 Task: Add Chix Soup Co Grandma Matzah Ball Chicken Soup to the cart.
Action: Mouse moved to (26, 140)
Screenshot: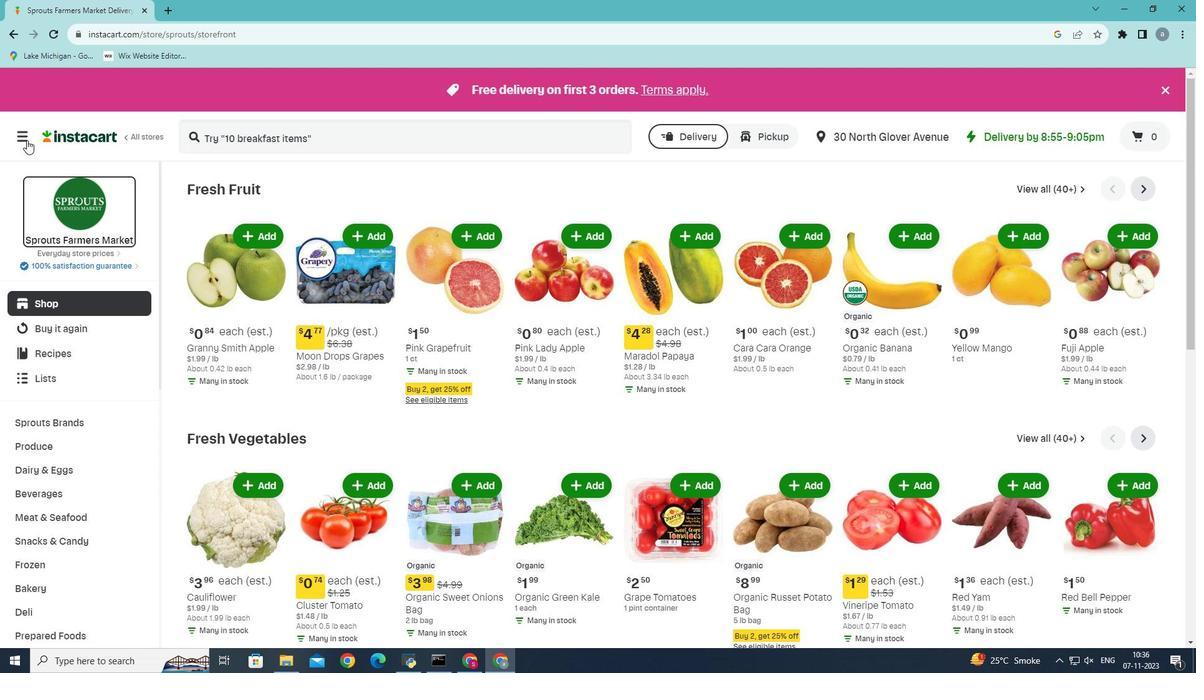 
Action: Mouse pressed left at (26, 140)
Screenshot: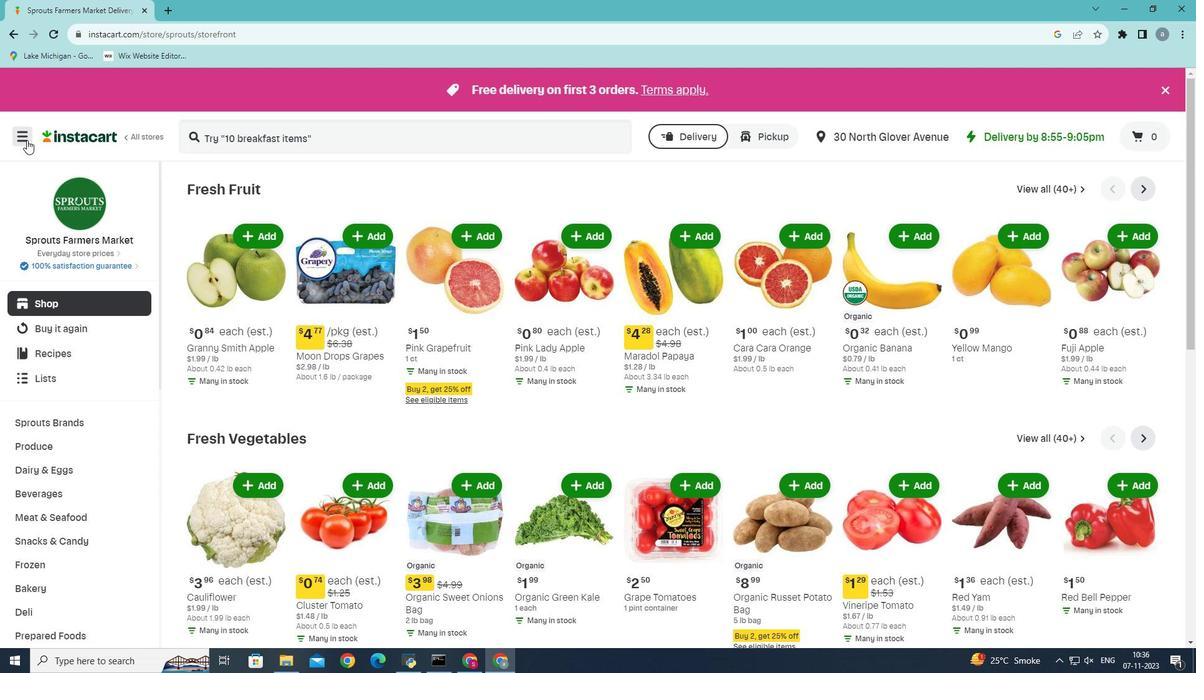 
Action: Mouse moved to (41, 342)
Screenshot: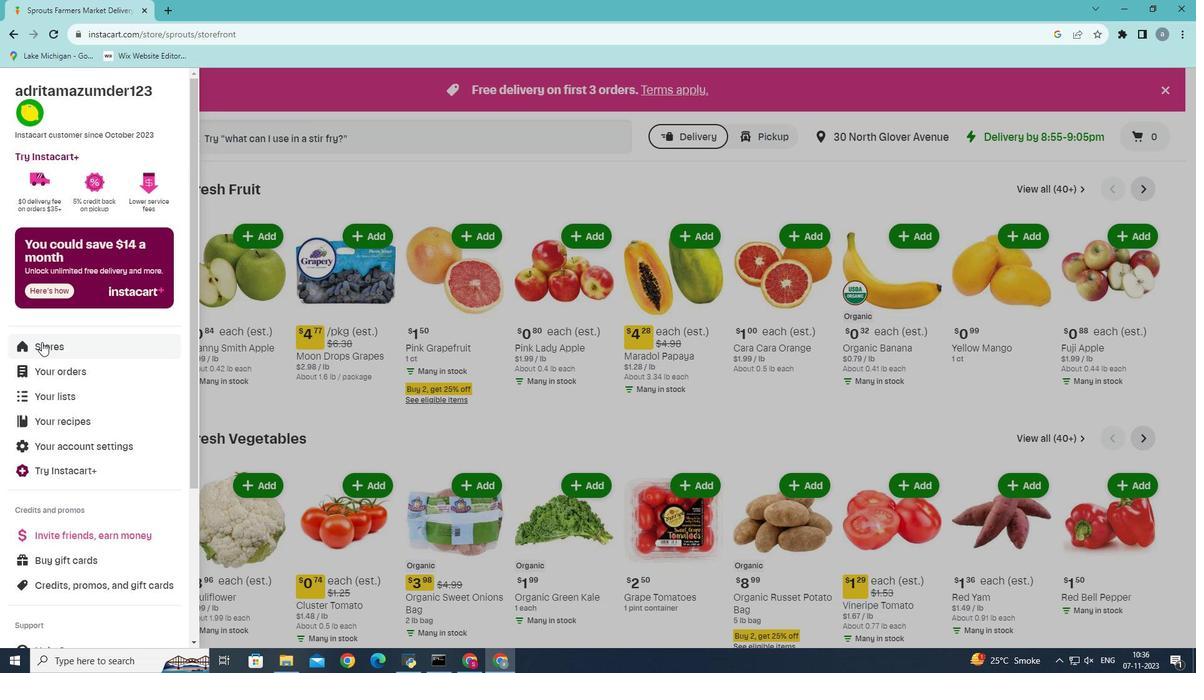 
Action: Mouse pressed left at (41, 342)
Screenshot: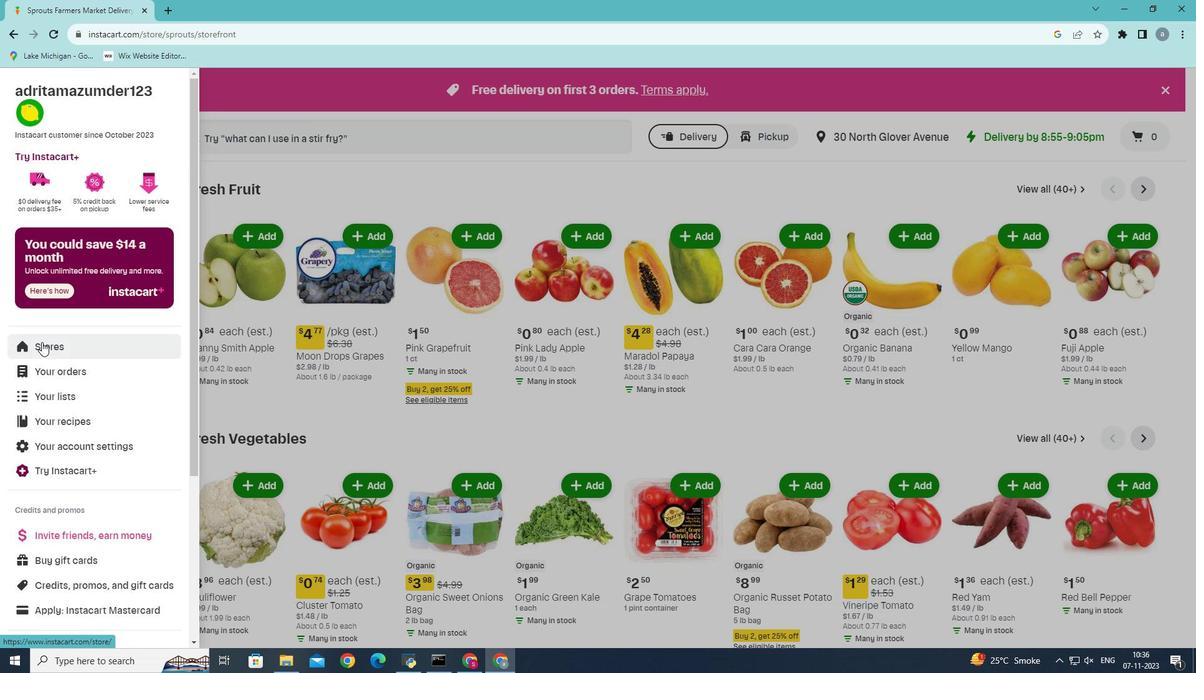 
Action: Mouse moved to (294, 140)
Screenshot: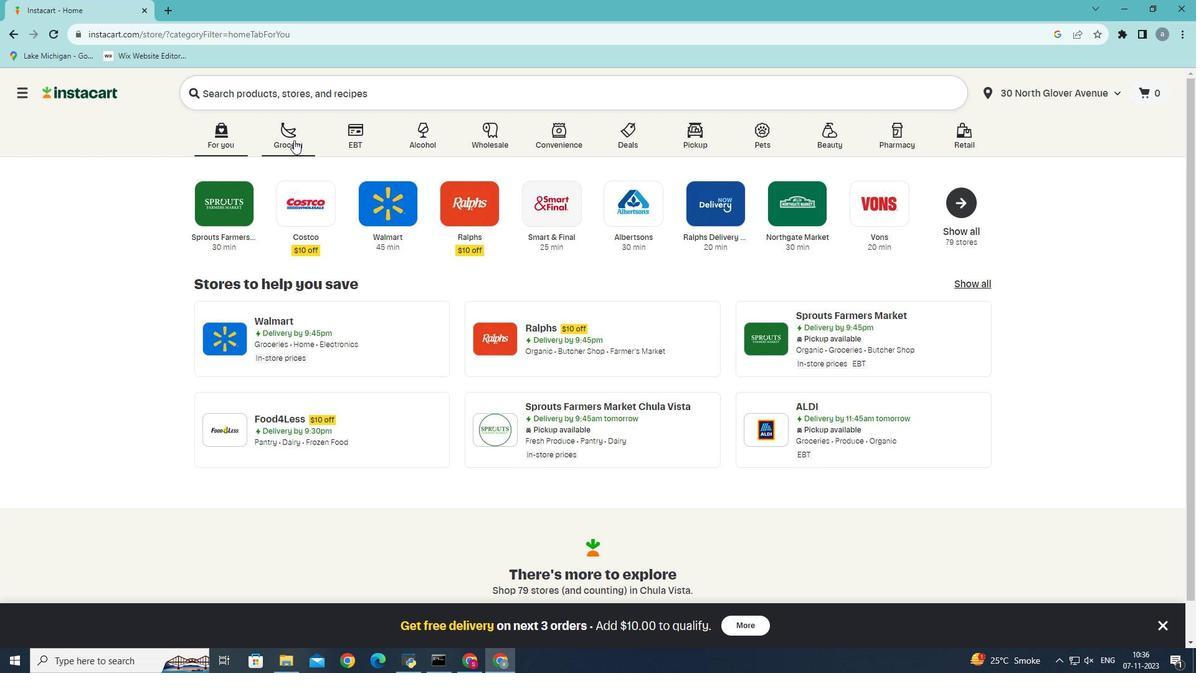 
Action: Mouse pressed left at (294, 140)
Screenshot: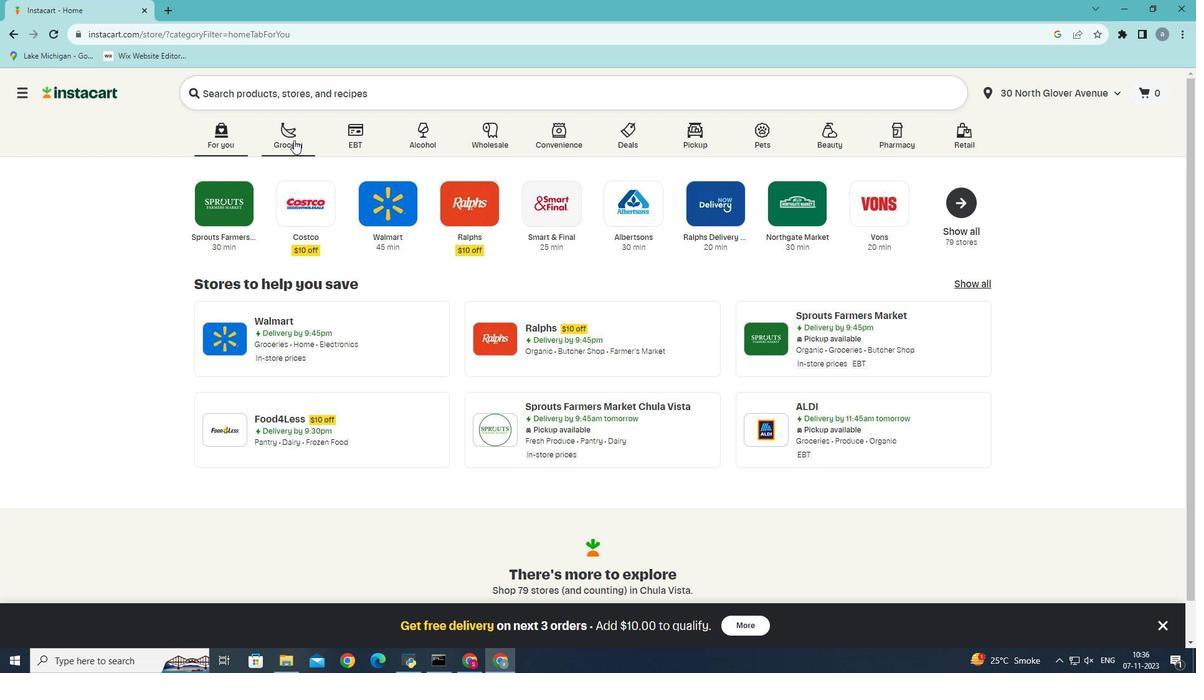 
Action: Mouse moved to (271, 358)
Screenshot: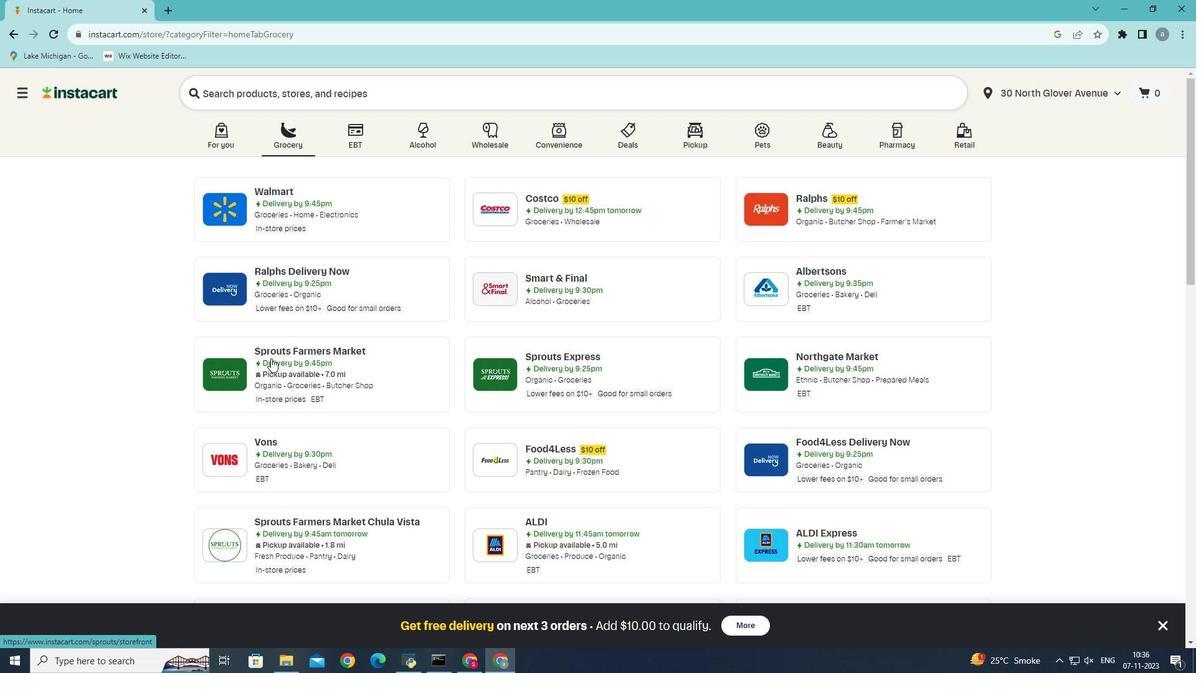 
Action: Mouse pressed left at (271, 358)
Screenshot: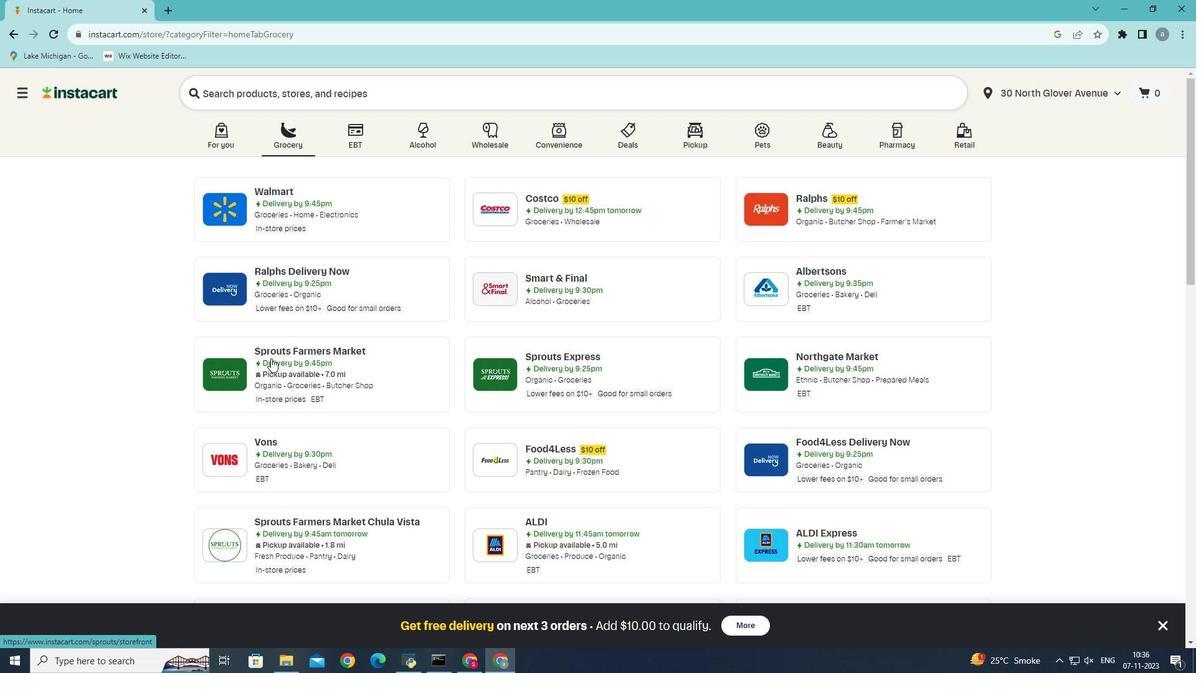 
Action: Mouse moved to (49, 512)
Screenshot: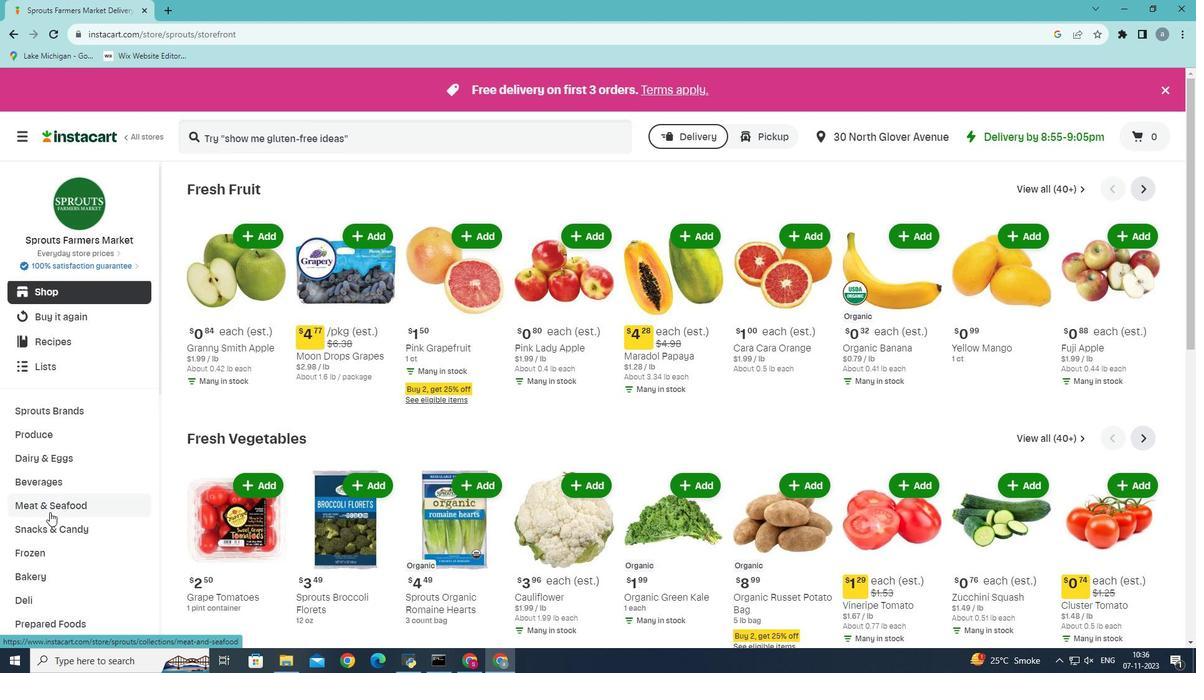 
Action: Mouse scrolled (49, 511) with delta (0, 0)
Screenshot: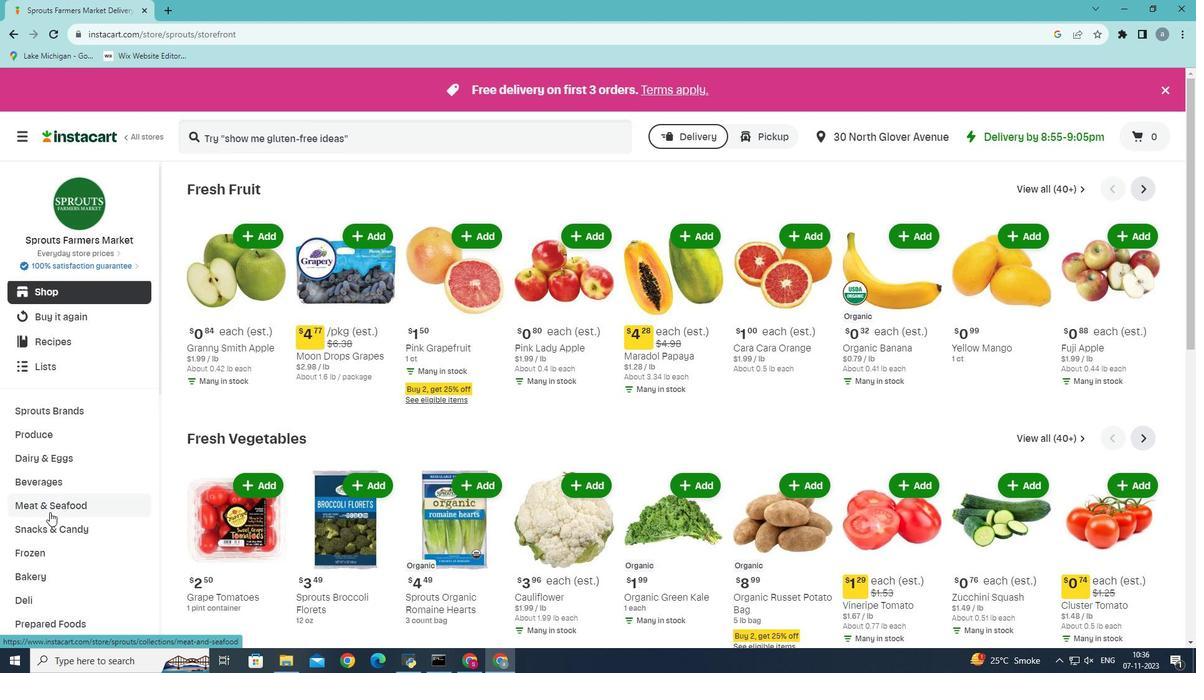 
Action: Mouse moved to (49, 512)
Screenshot: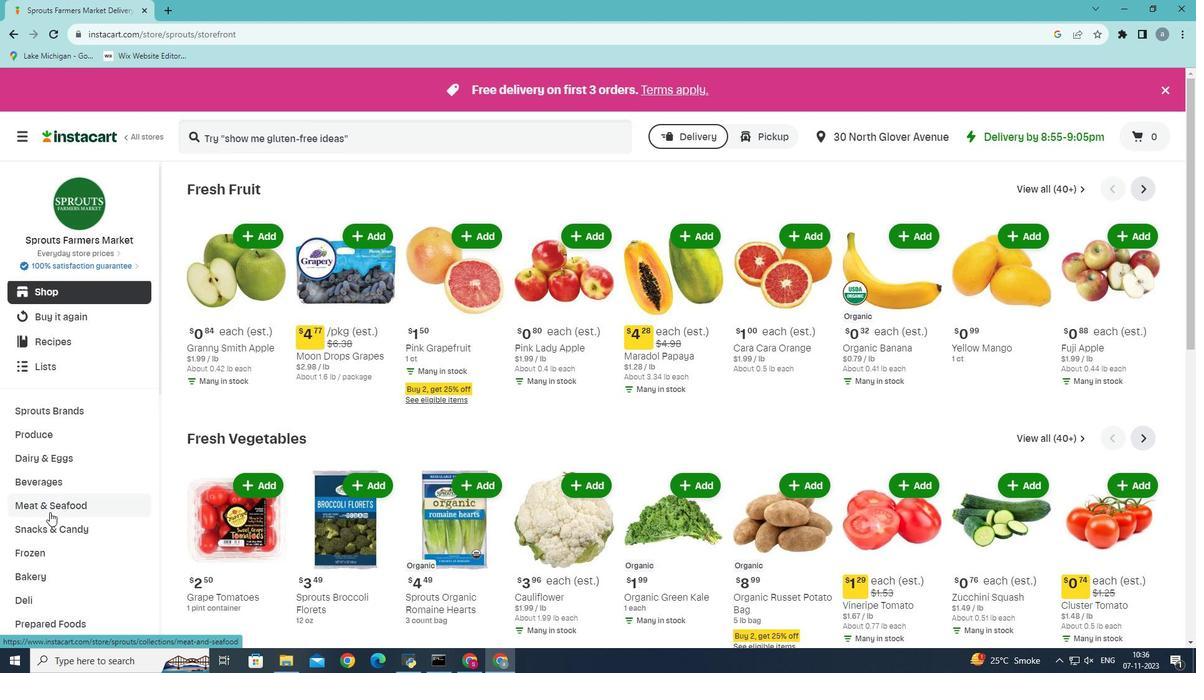 
Action: Mouse scrolled (49, 511) with delta (0, 0)
Screenshot: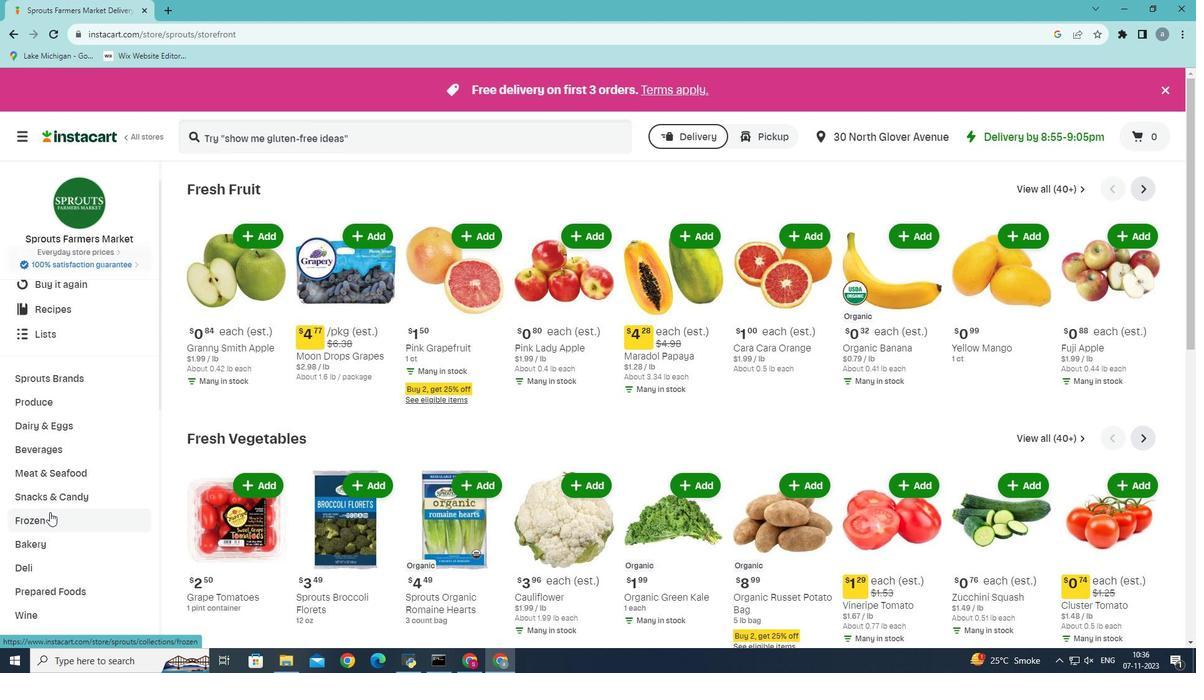 
Action: Mouse moved to (47, 515)
Screenshot: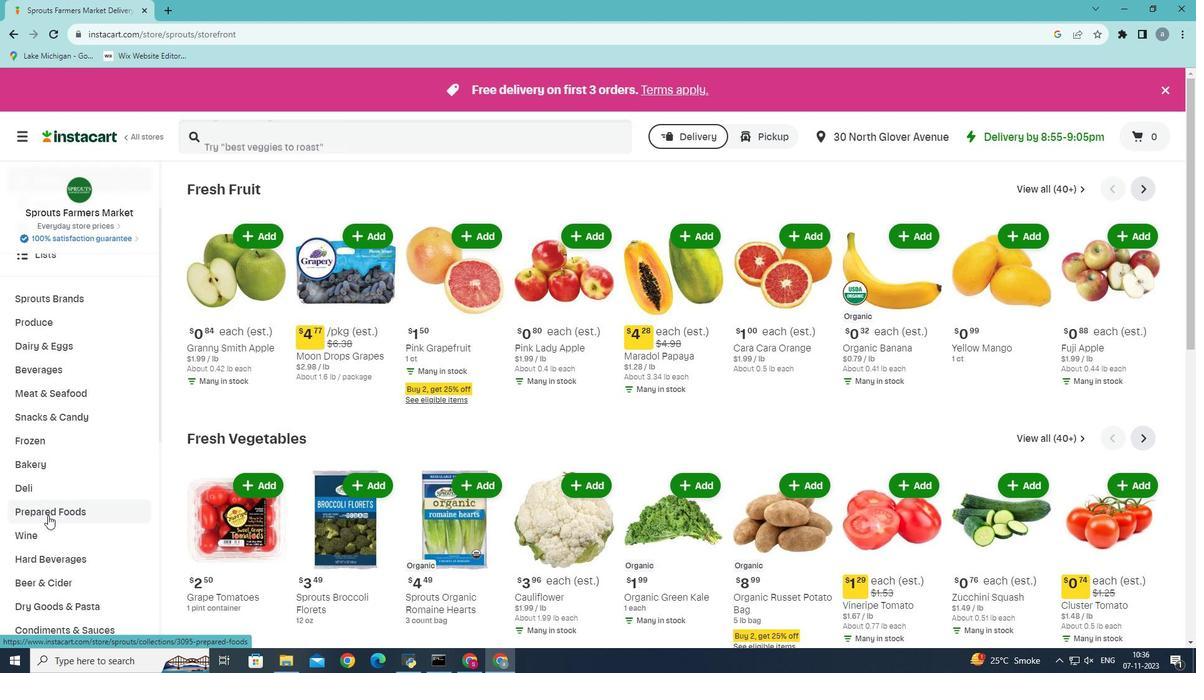 
Action: Mouse pressed left at (47, 515)
Screenshot: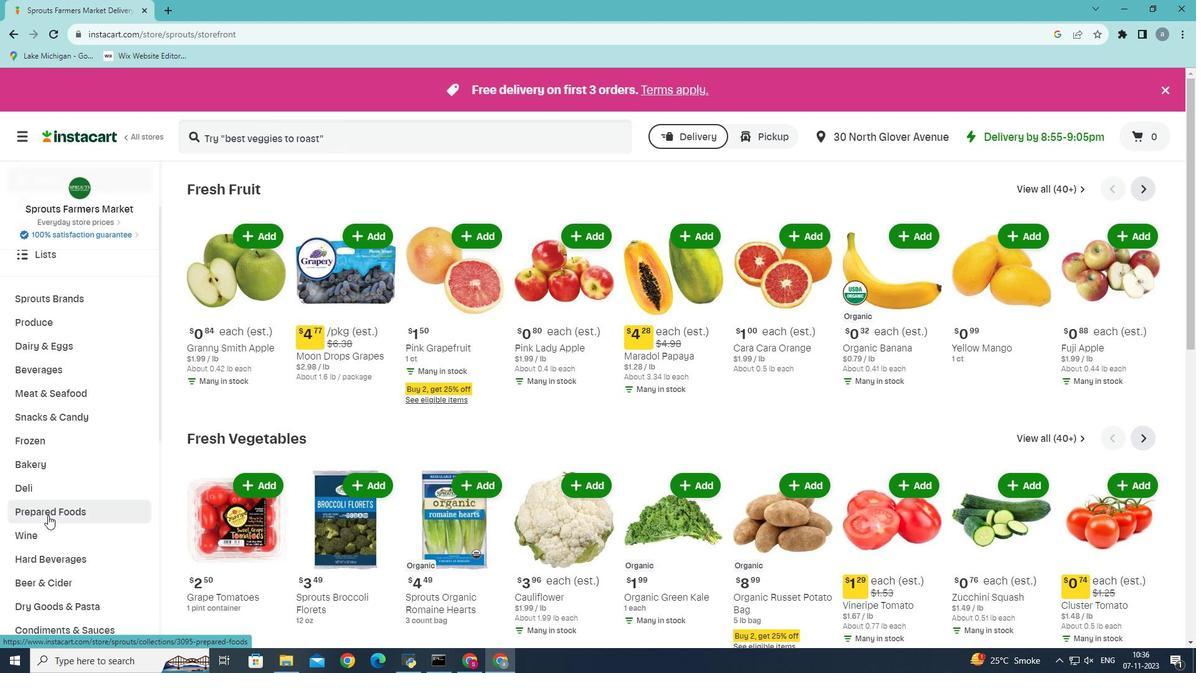 
Action: Mouse moved to (499, 215)
Screenshot: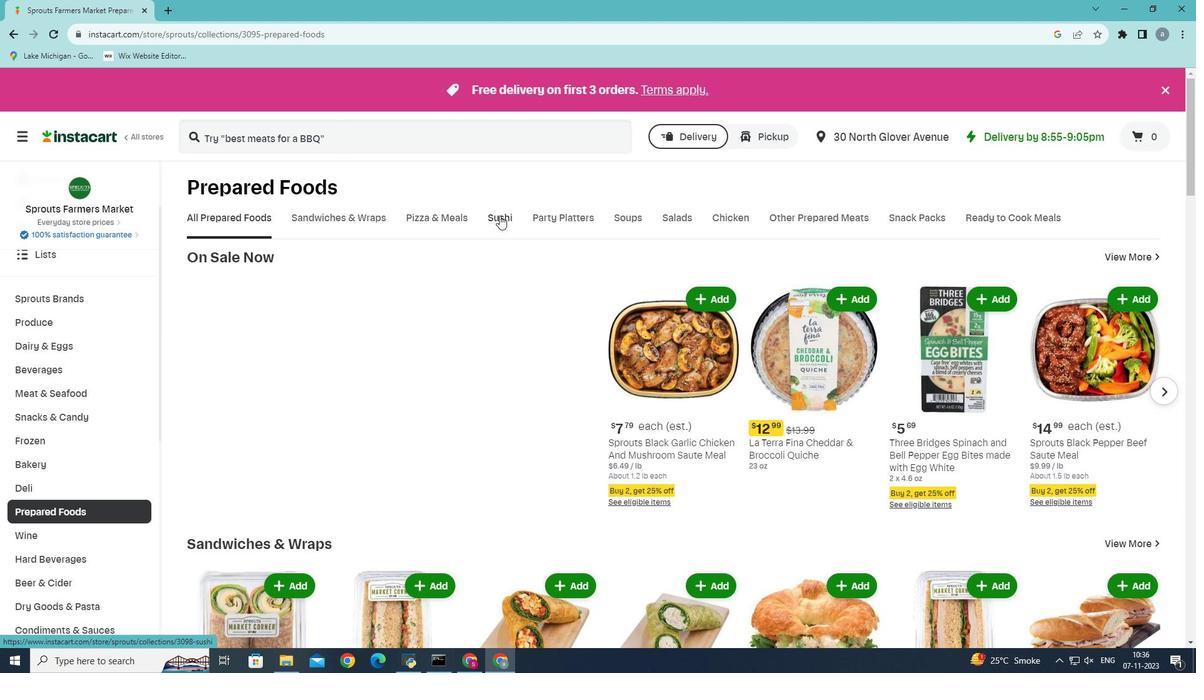 
Action: Mouse pressed left at (499, 215)
Screenshot: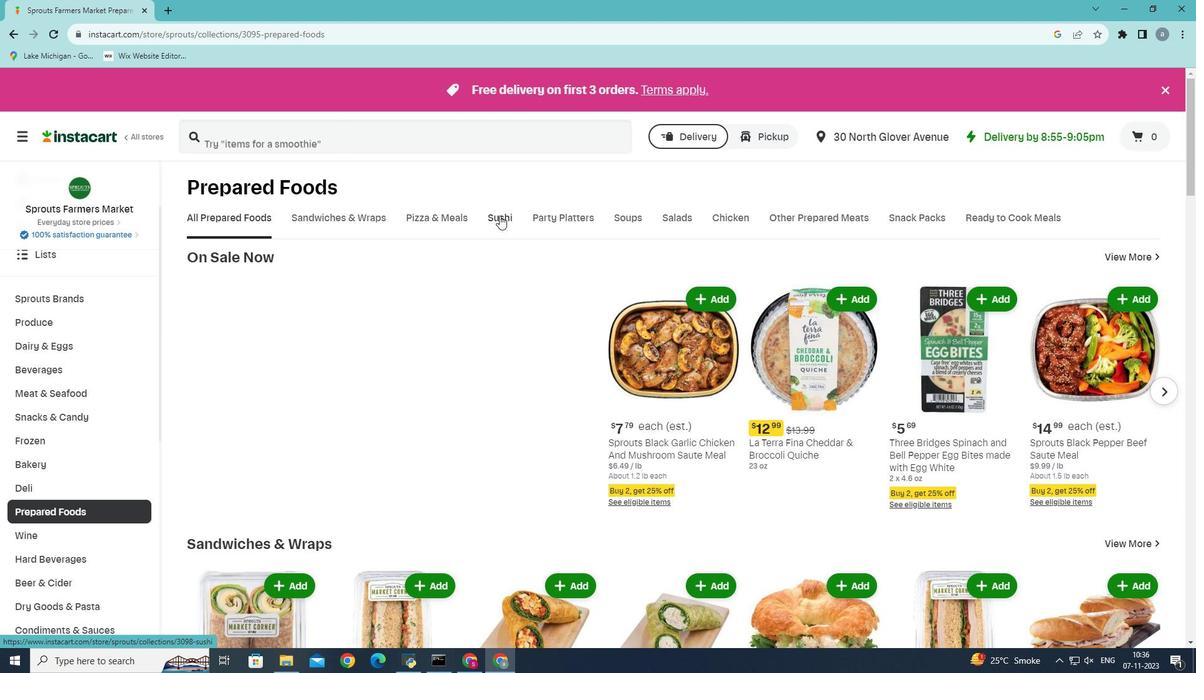 
Action: Mouse moved to (633, 214)
Screenshot: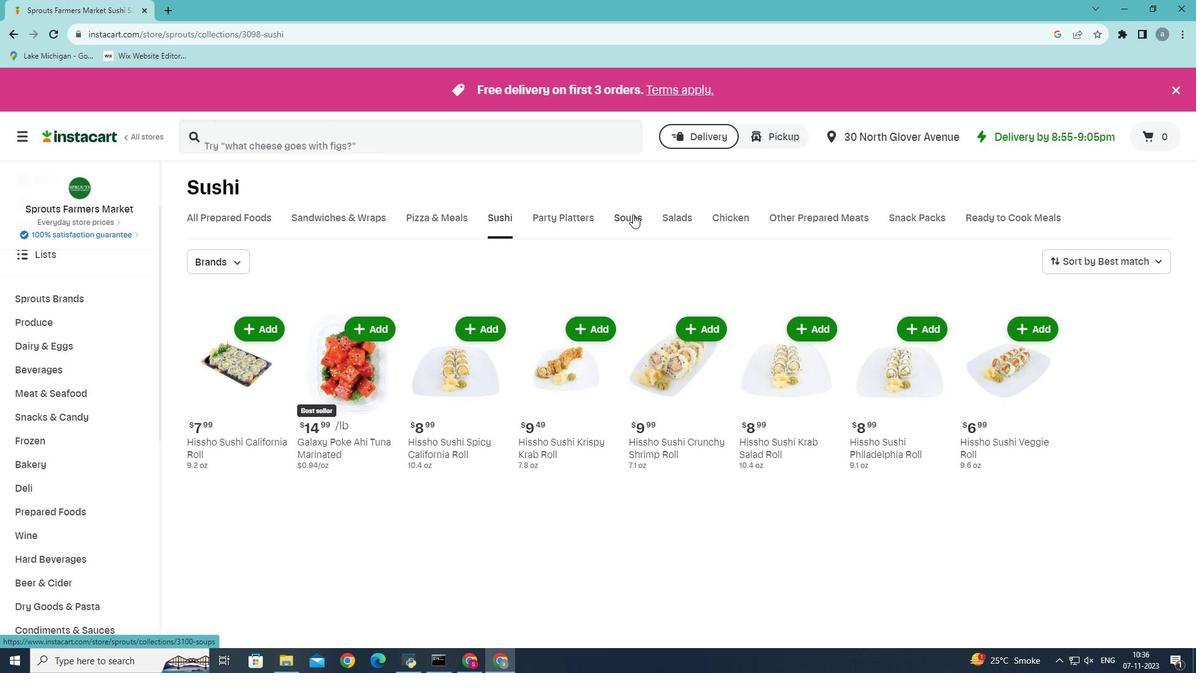 
Action: Mouse pressed left at (633, 214)
Screenshot: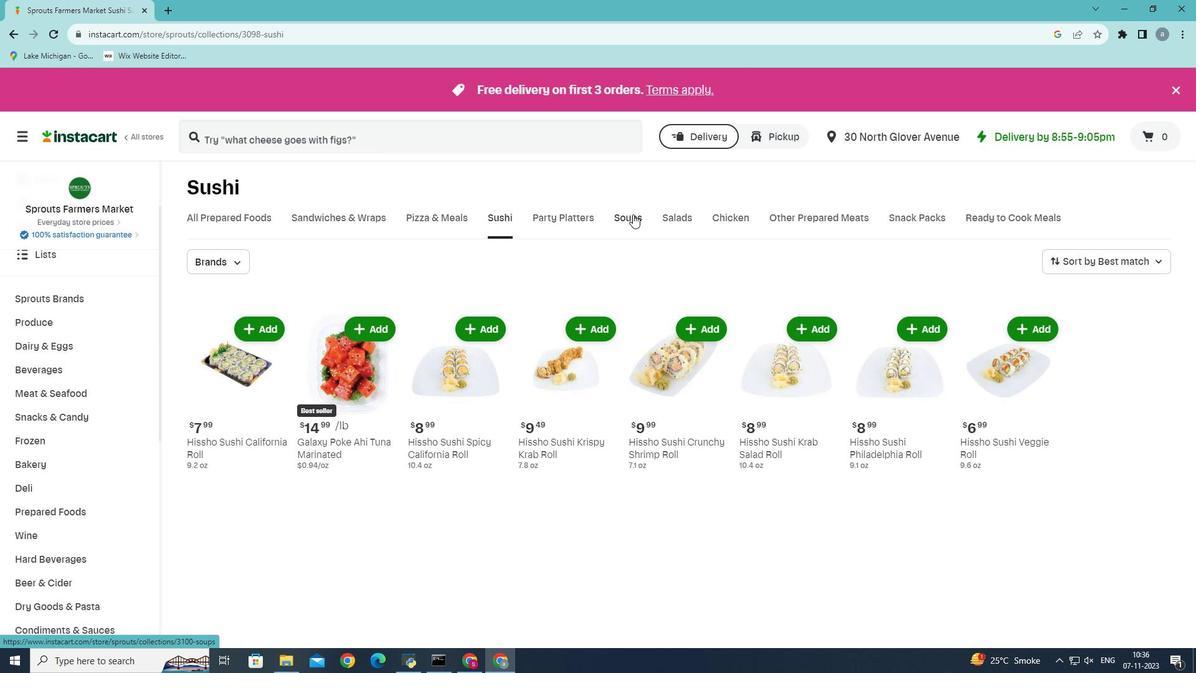 
Action: Mouse moved to (211, 132)
Screenshot: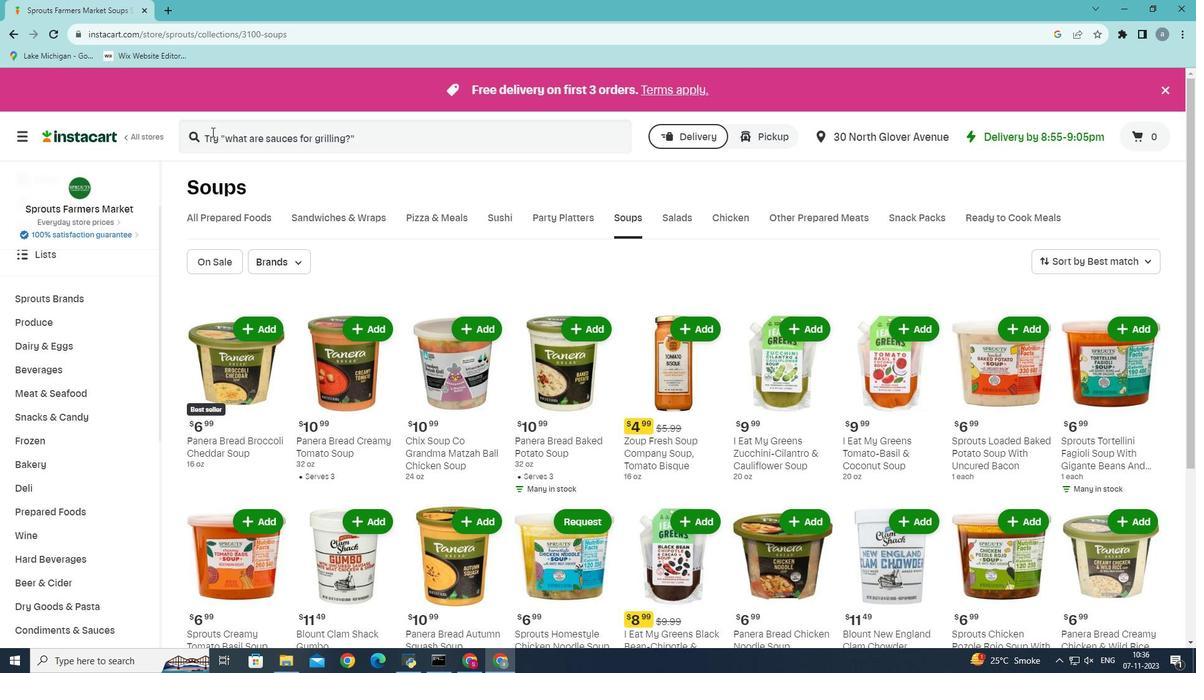 
Action: Mouse pressed left at (211, 132)
Screenshot: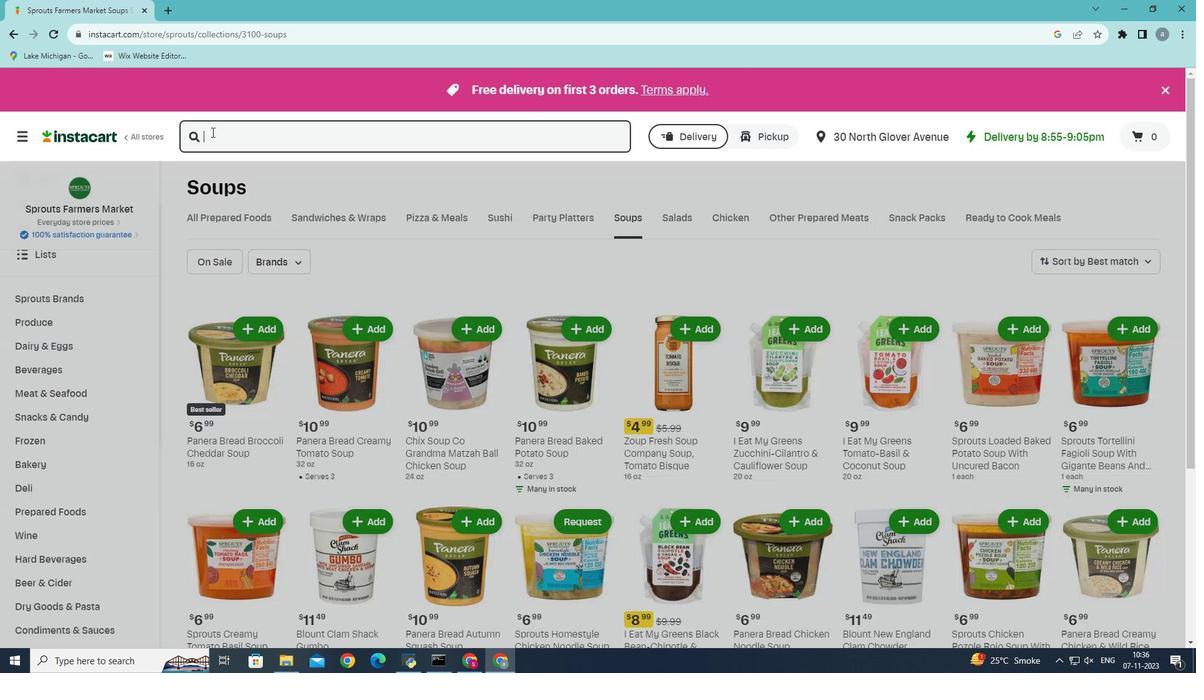 
Action: Key pressed <Key.shift>Chix<Key.space>soup<Key.space>co<Key.space>grandma<Key.space>matzah<Key.space>ball<Key.space>chicken<Key.space>soup<Key.enter>
Screenshot: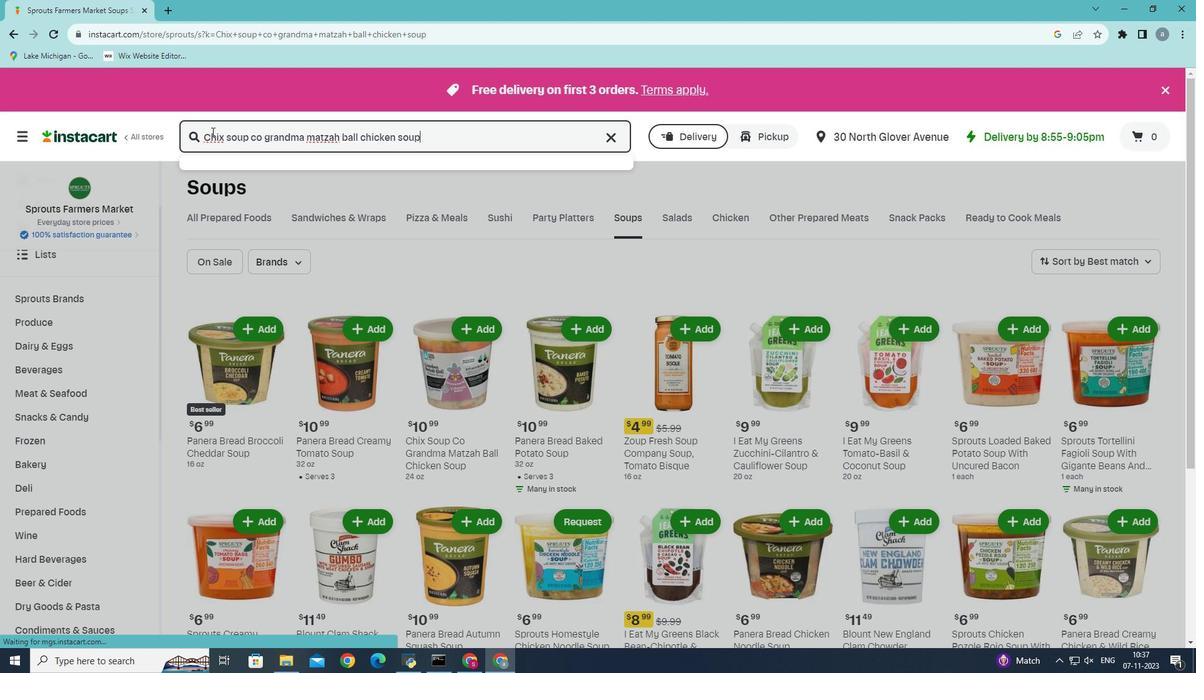 
Action: Mouse moved to (350, 270)
Screenshot: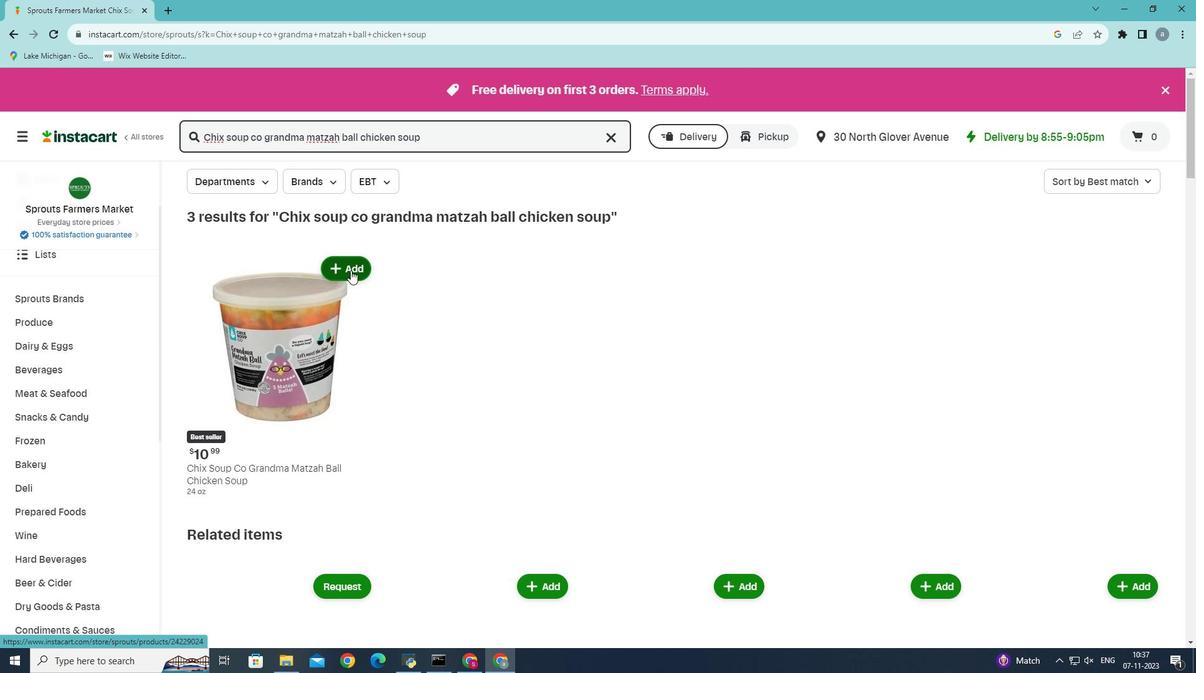 
Action: Mouse pressed left at (350, 270)
Screenshot: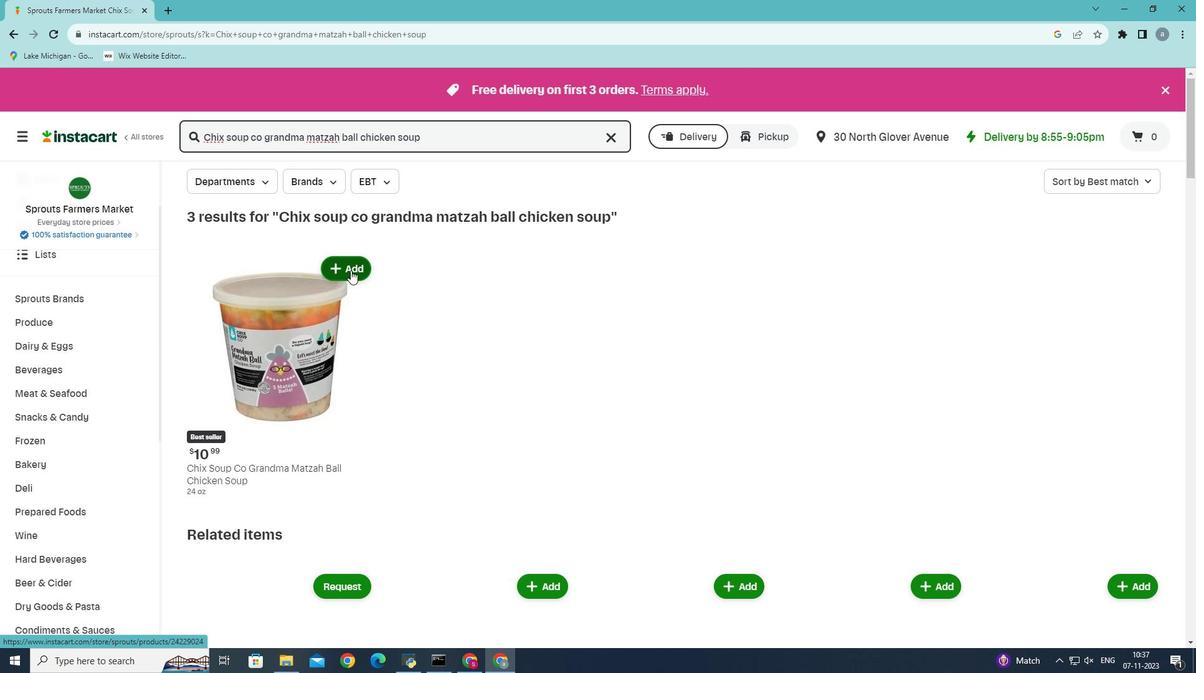 
